 Task: Create List Brand M&A in Board DevOps Best Practices to Workspace Antivirus and Security Software. Create List Brand Integration in Board Sales Performance Benchmarking to Workspace Antivirus and Security Software. Create List Brand Rollout in Board IT Asset Management and Inventory Control to Workspace Antivirus and Security Software
Action: Mouse moved to (40, 312)
Screenshot: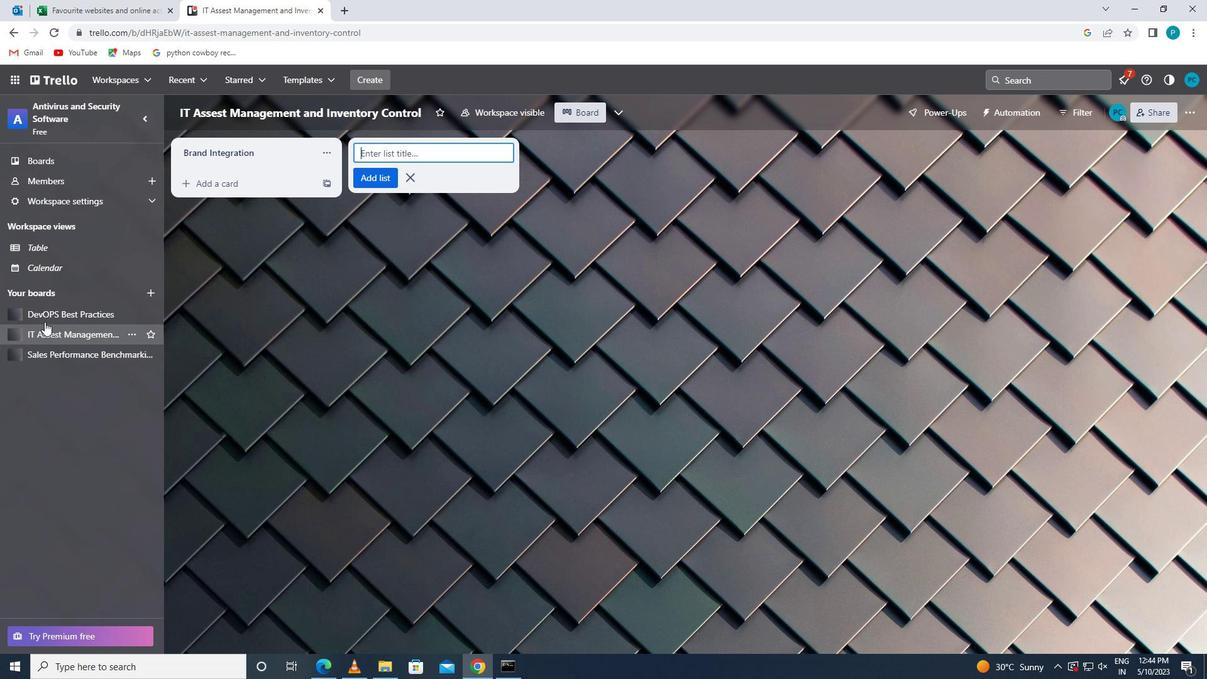 
Action: Mouse pressed left at (40, 312)
Screenshot: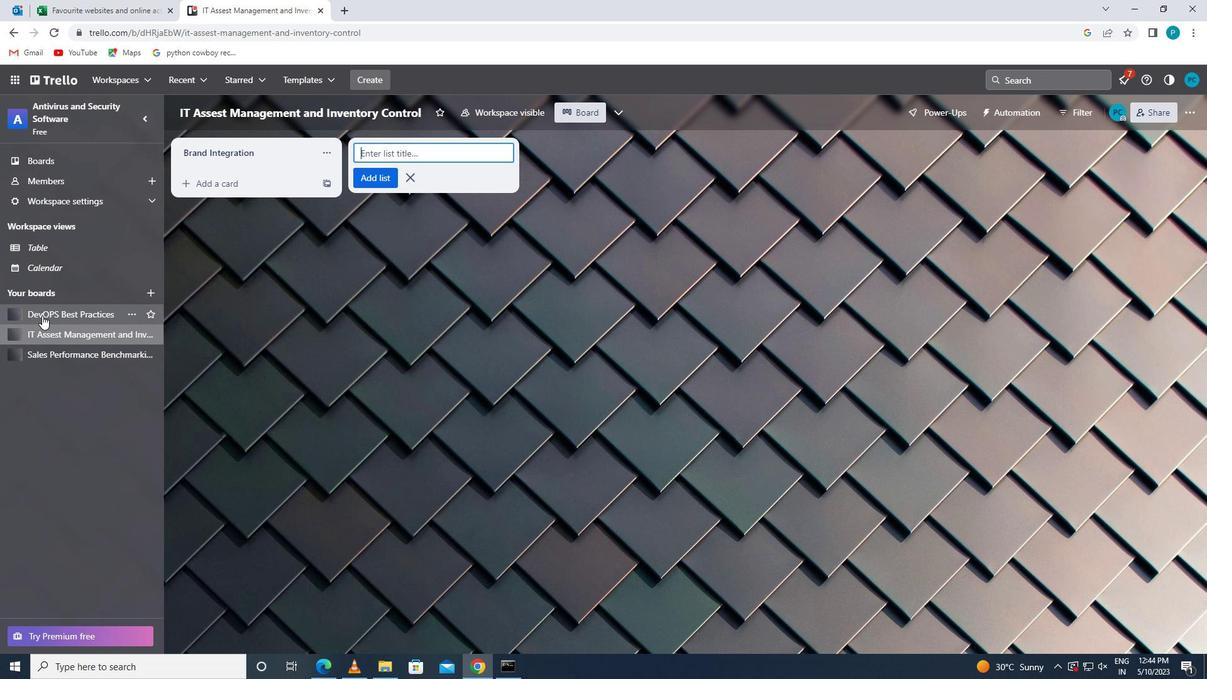 
Action: Mouse moved to (393, 156)
Screenshot: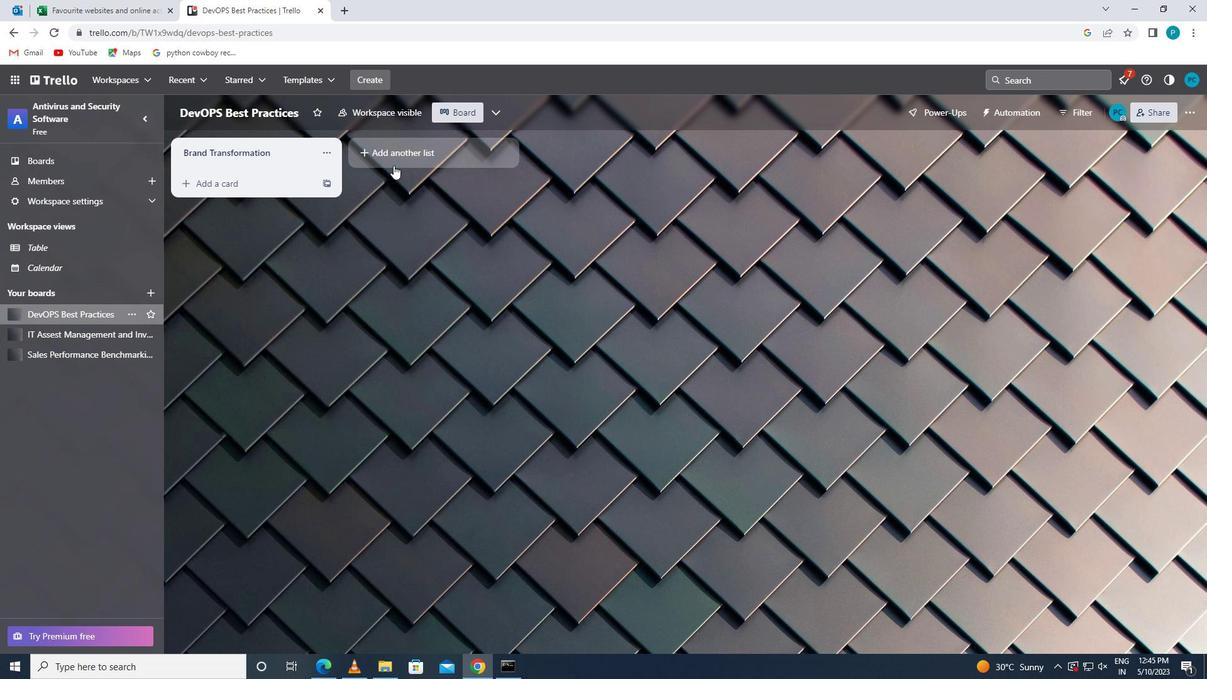 
Action: Mouse pressed left at (393, 156)
Screenshot: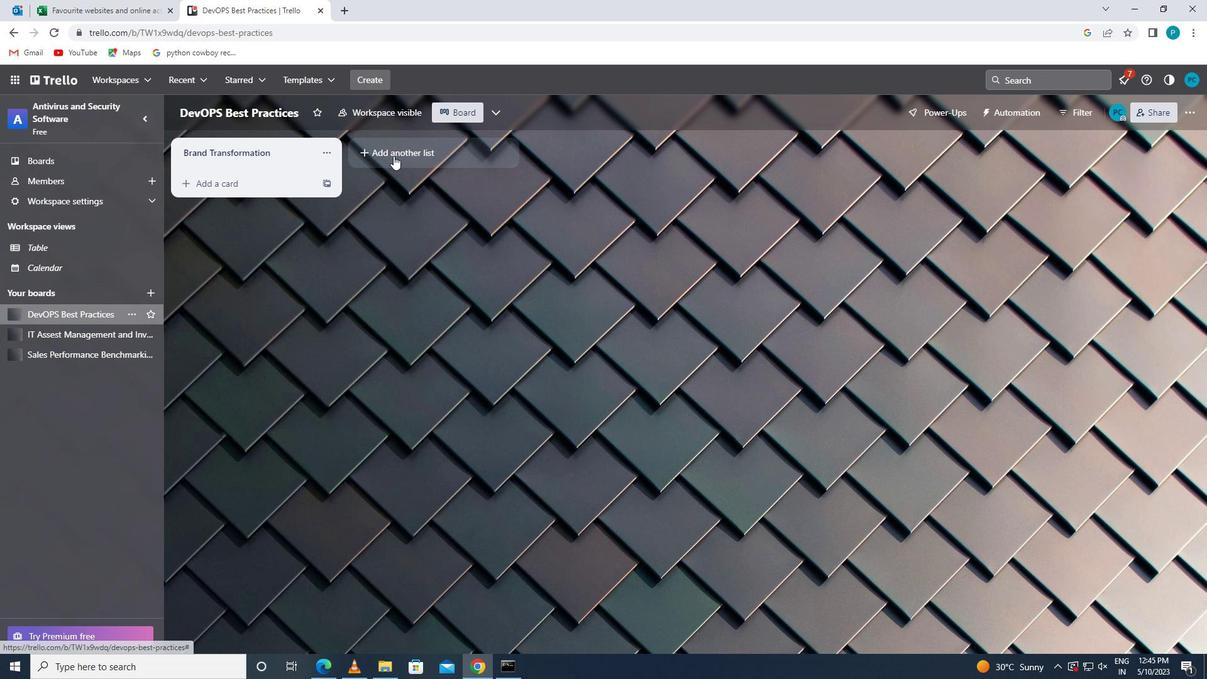 
Action: Key pressed <Key.caps_lock>m<Key.shift_r><Key.shift_r><Key.shift_r><Key.shift_r><Key.shift_r><Key.shift_r><Key.shift_r><Key.shift_r>&a
Screenshot: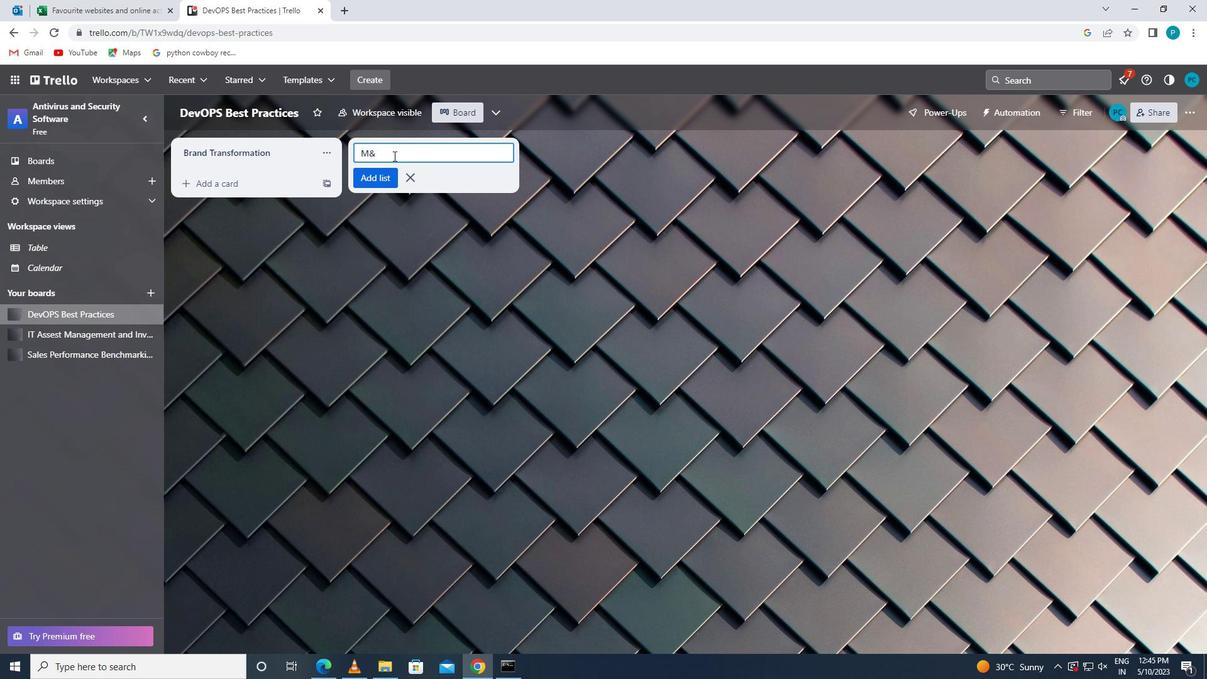 
Action: Mouse moved to (357, 150)
Screenshot: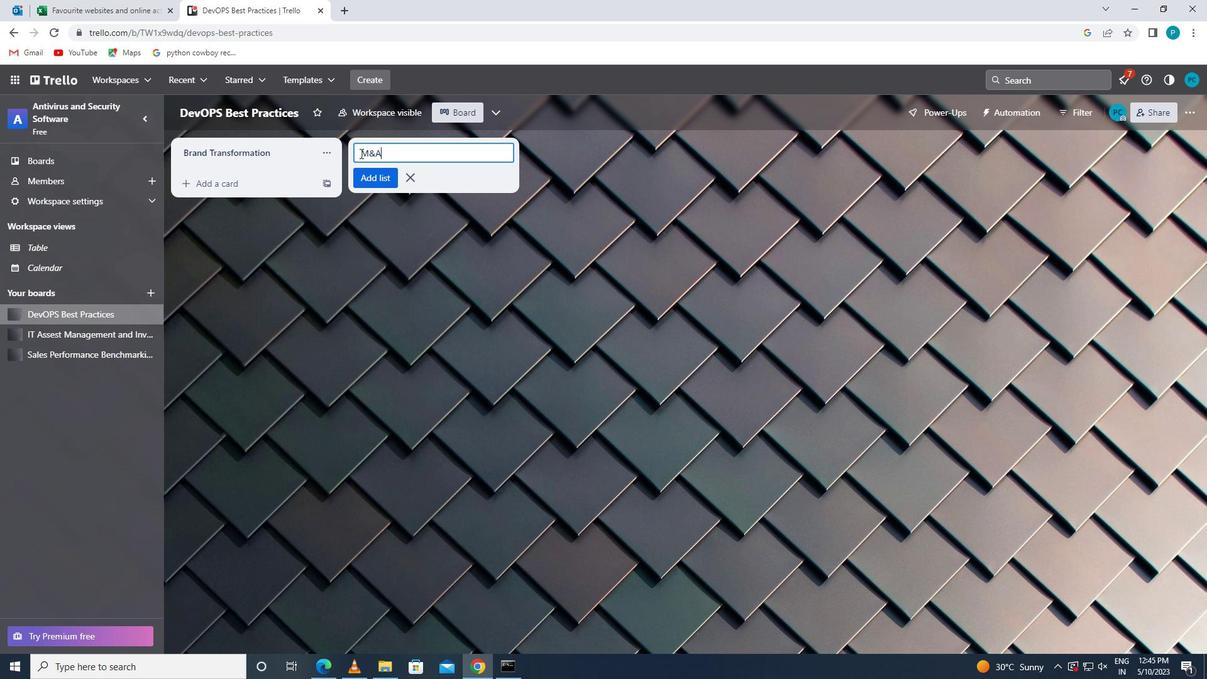
Action: Mouse pressed left at (357, 150)
Screenshot: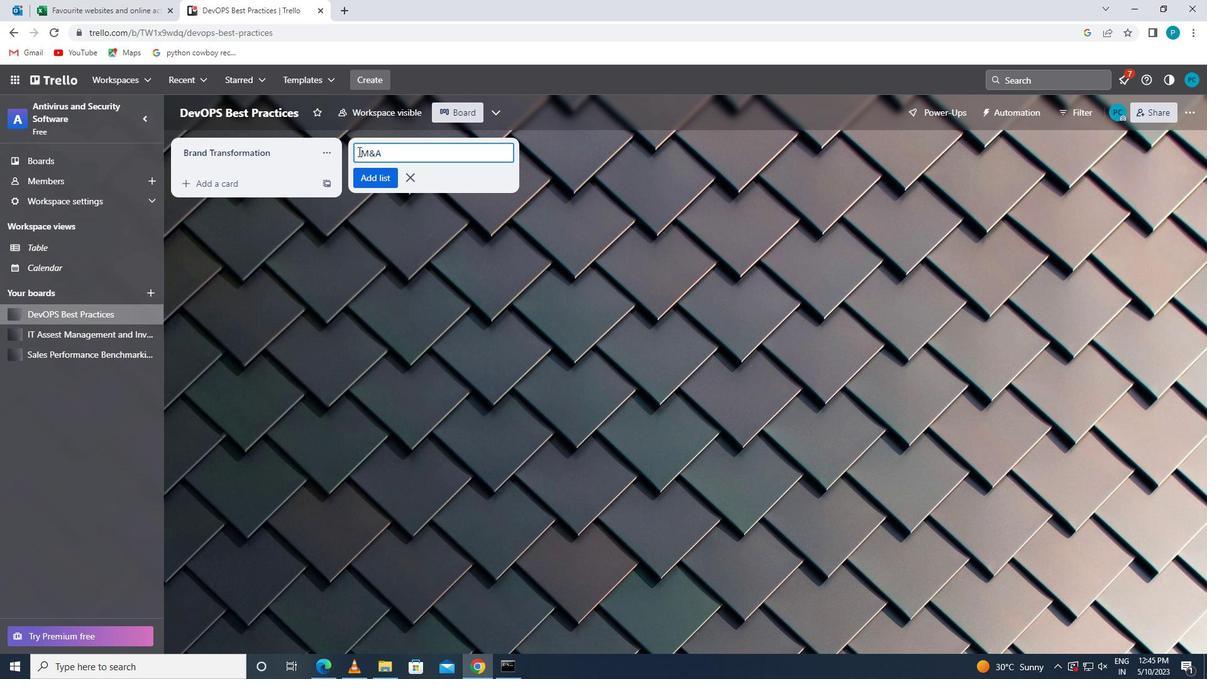 
Action: Mouse moved to (362, 160)
Screenshot: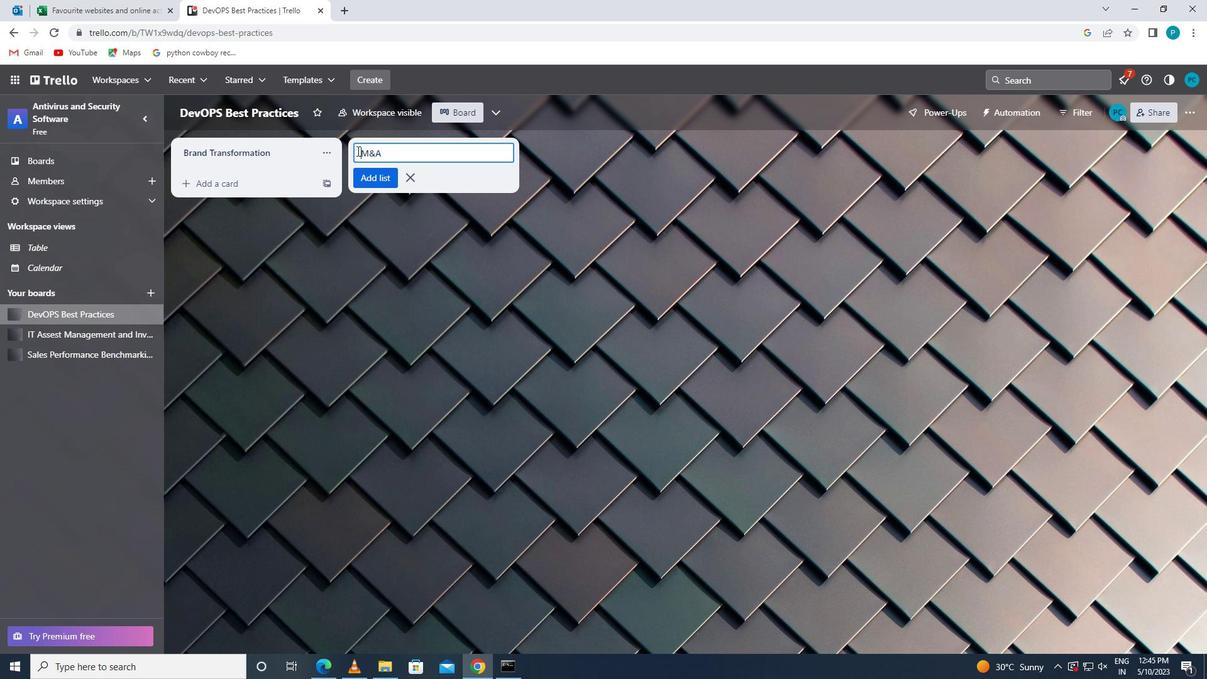 
Action: Key pressed <Key.space><Key.space>b<Key.caps_lock>rand<Key.space>
Screenshot: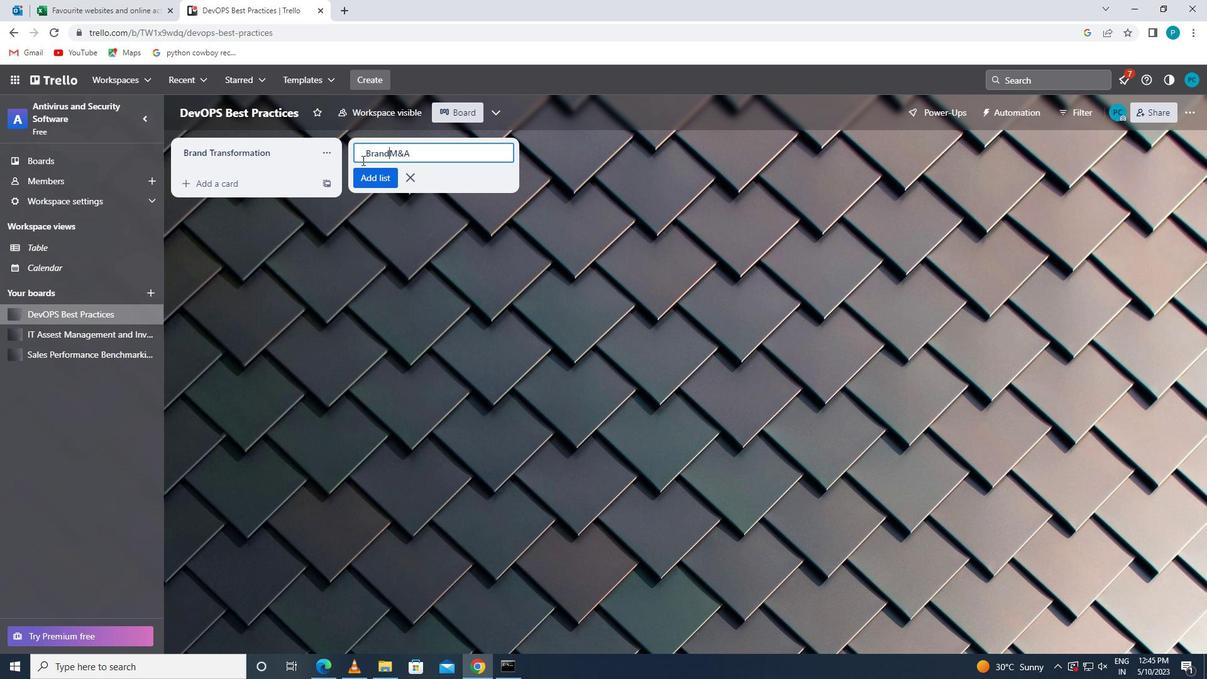 
Action: Mouse moved to (362, 152)
Screenshot: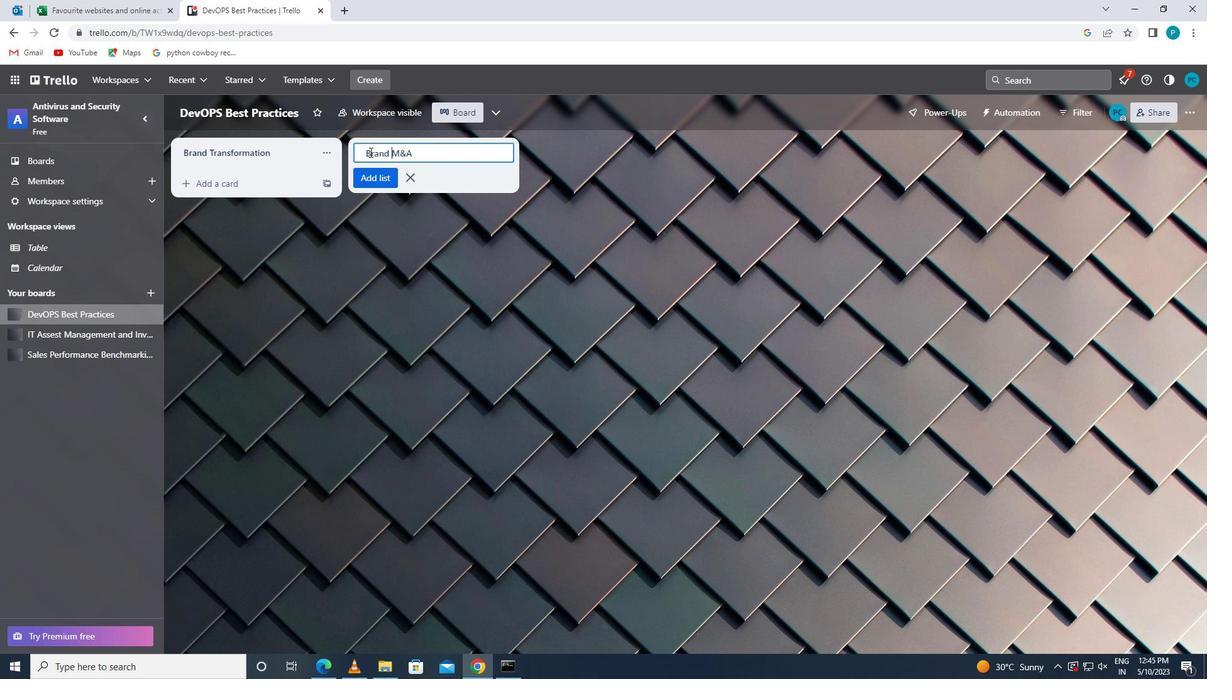 
Action: Mouse pressed left at (362, 152)
Screenshot: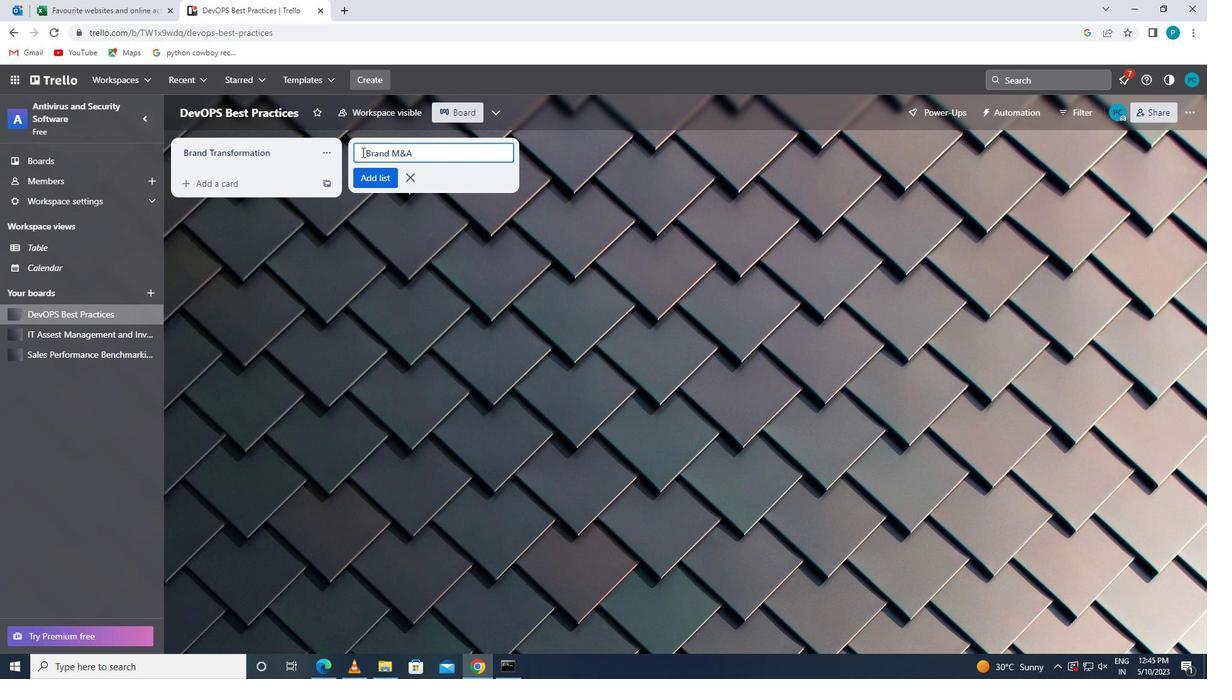 
Action: Key pressed <Key.backspace><Key.backspace>
Screenshot: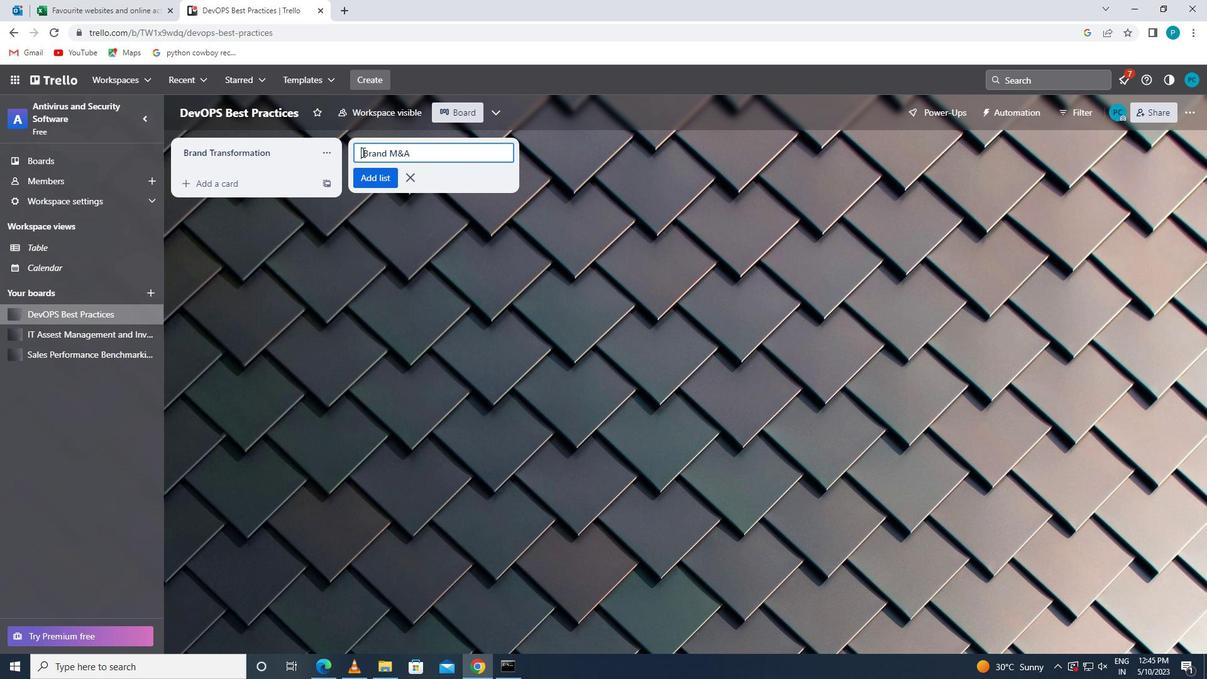 
Action: Mouse moved to (386, 183)
Screenshot: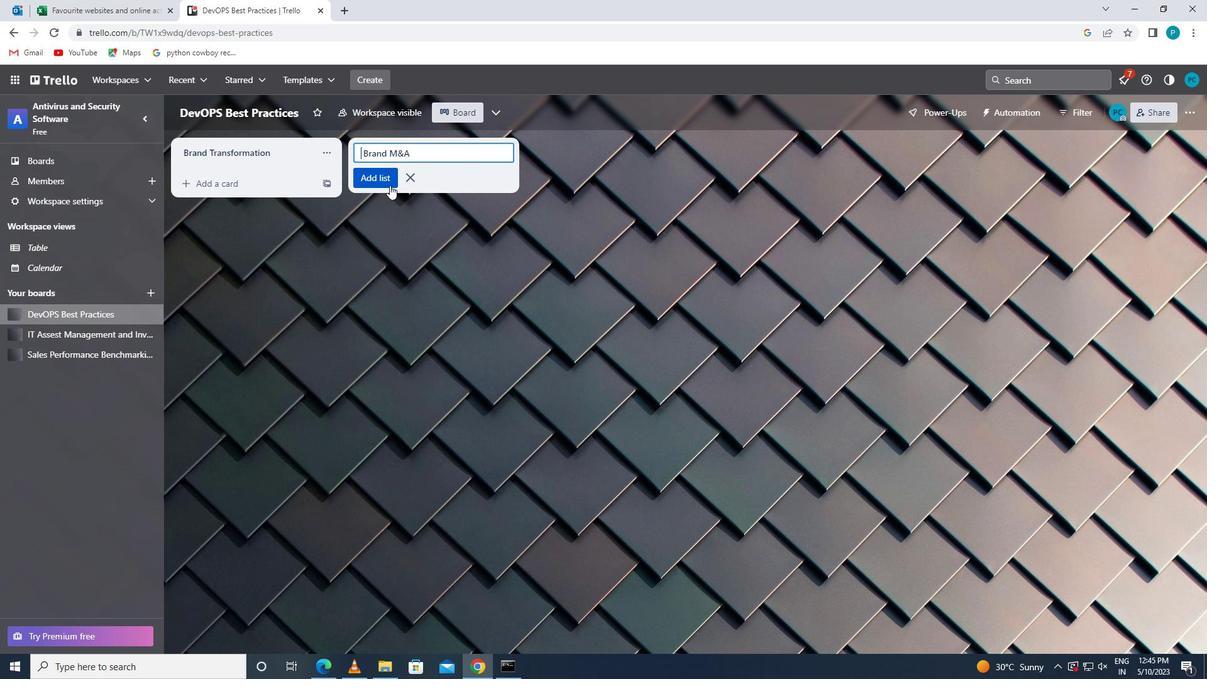 
Action: Mouse pressed left at (386, 183)
Screenshot: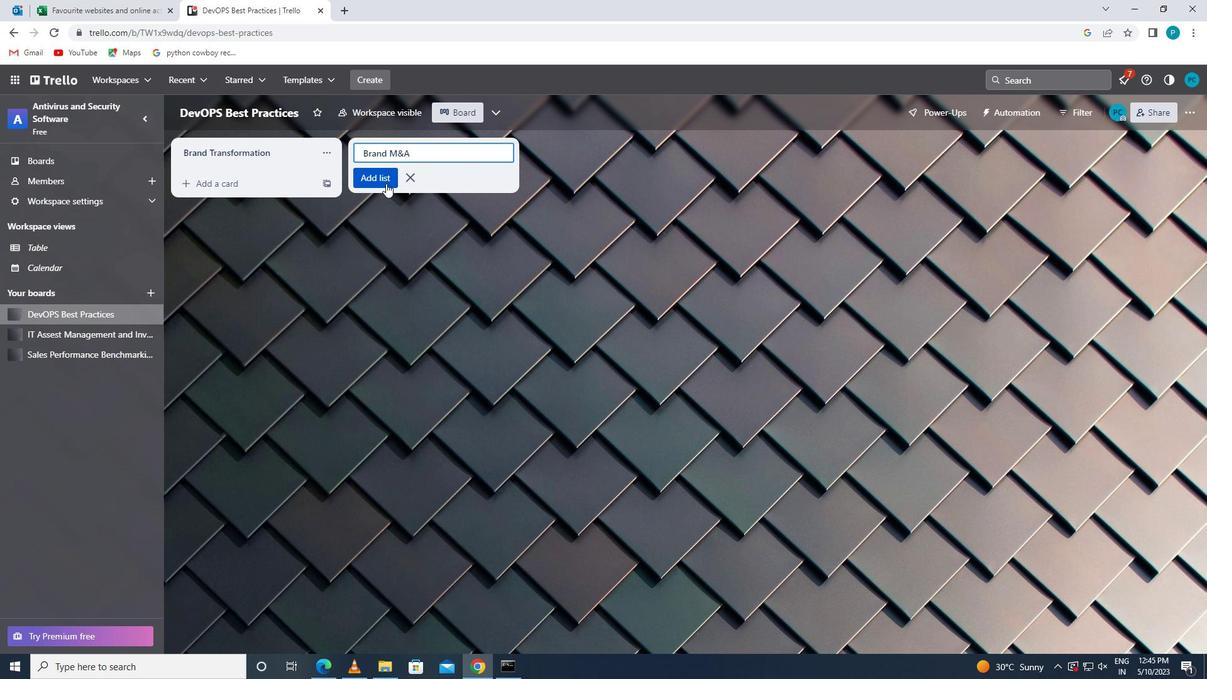 
Action: Mouse moved to (70, 357)
Screenshot: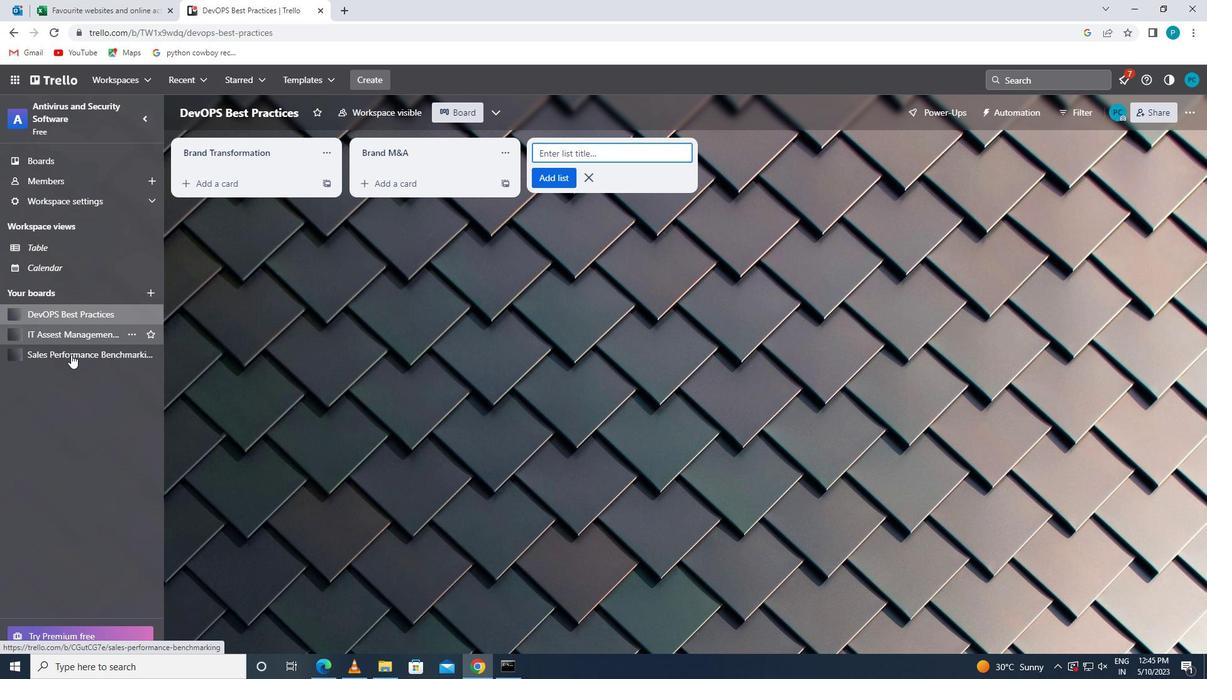 
Action: Mouse pressed left at (70, 357)
Screenshot: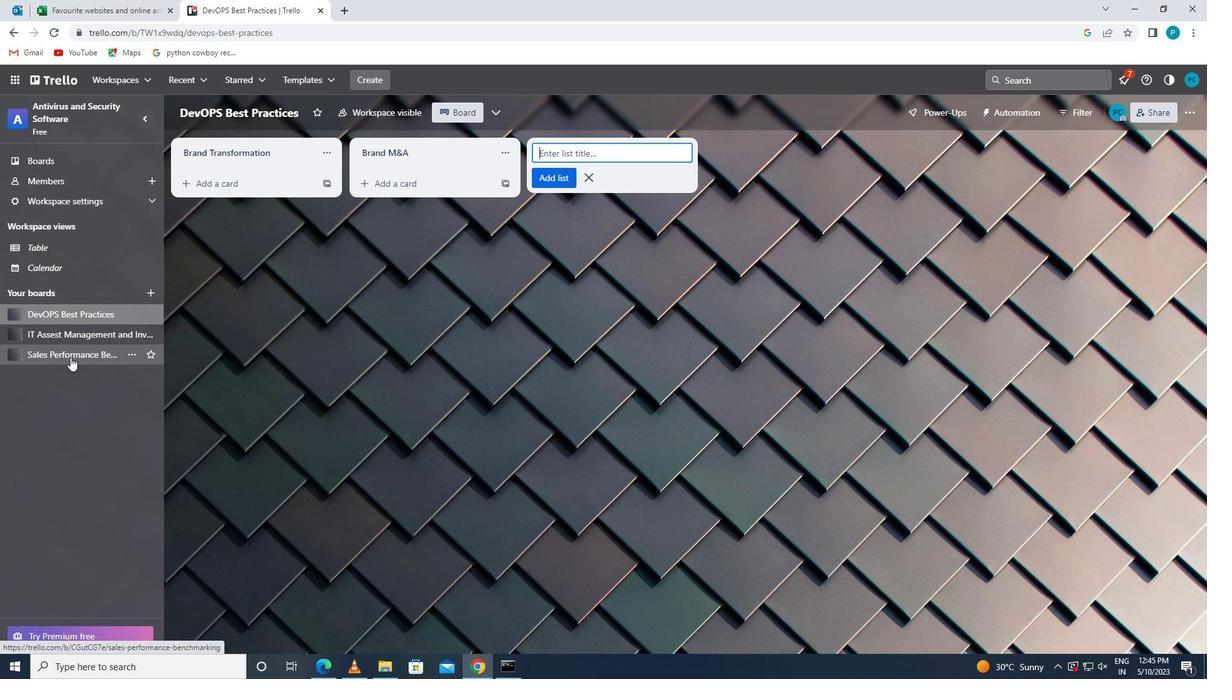 
Action: Mouse moved to (434, 145)
Screenshot: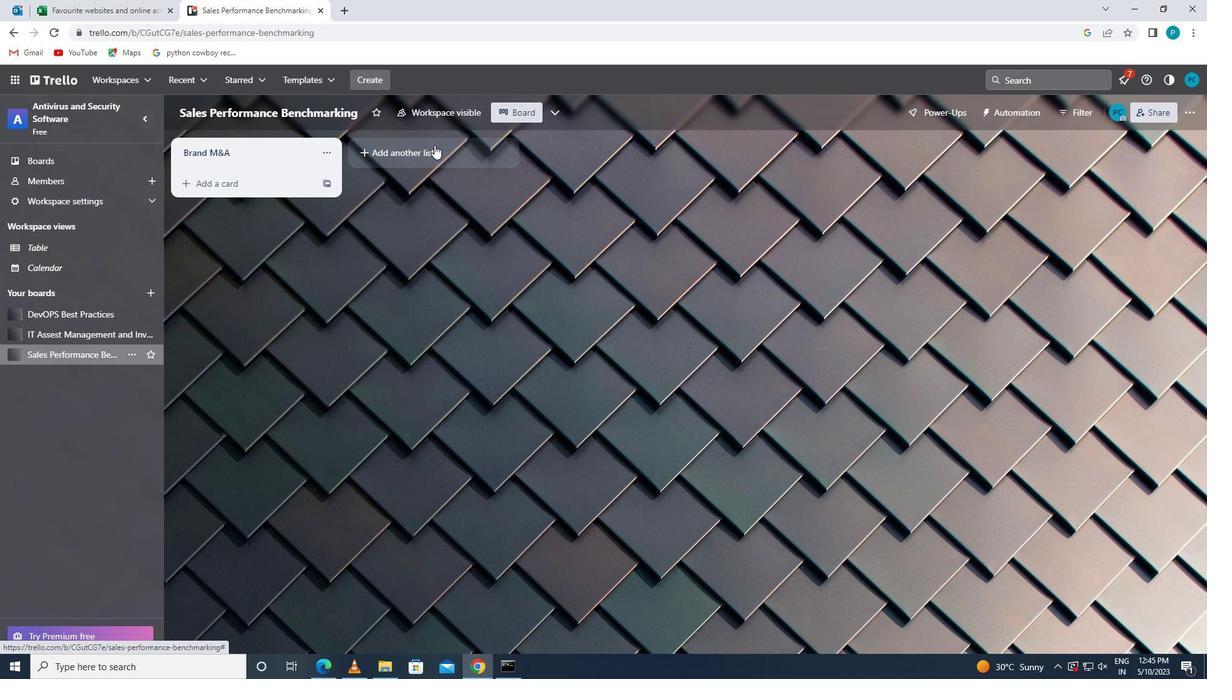 
Action: Mouse pressed left at (434, 145)
Screenshot: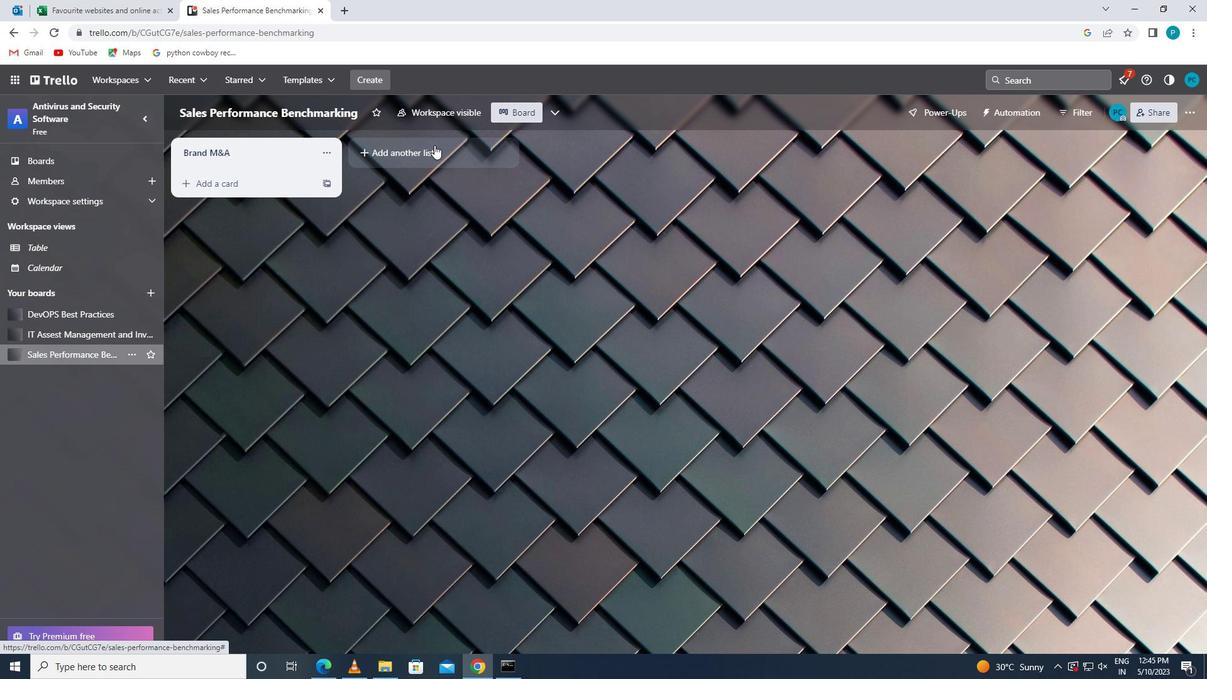 
Action: Key pressed <Key.caps_lock>b<Key.caps_lock>rand<Key.space><Key.caps_lock>i<Key.caps_lock>ntegration
Screenshot: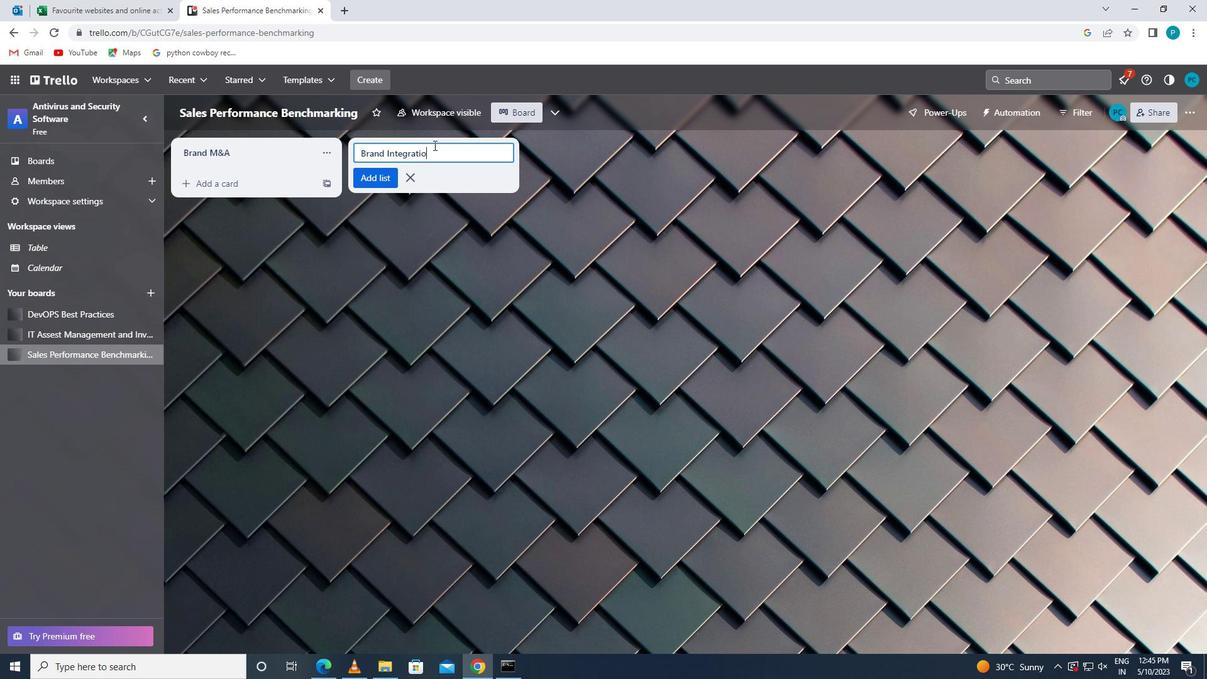 
Action: Mouse moved to (386, 176)
Screenshot: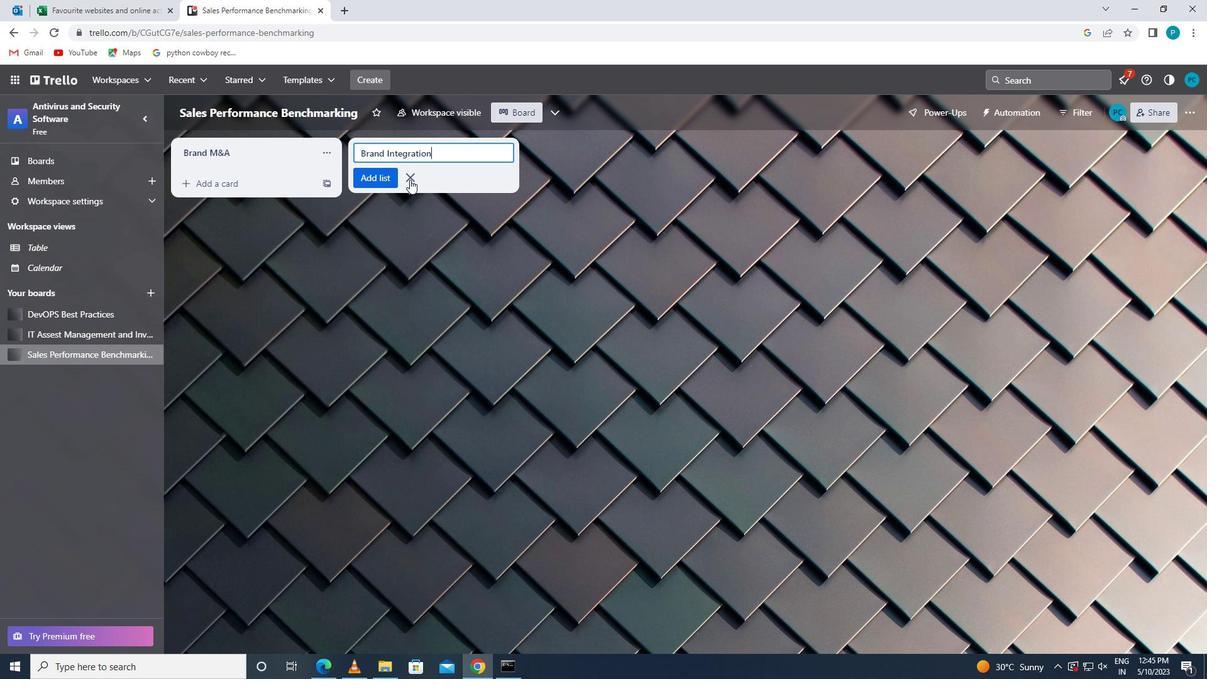 
Action: Mouse pressed left at (386, 176)
Screenshot: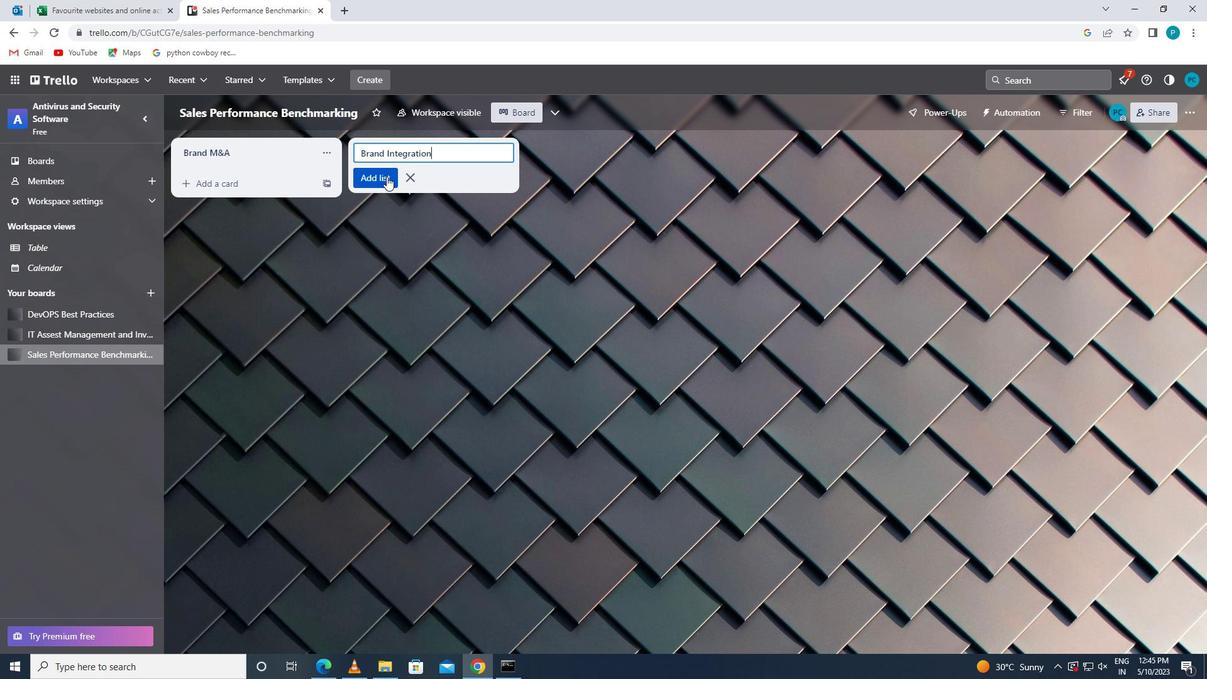 
Action: Mouse moved to (74, 336)
Screenshot: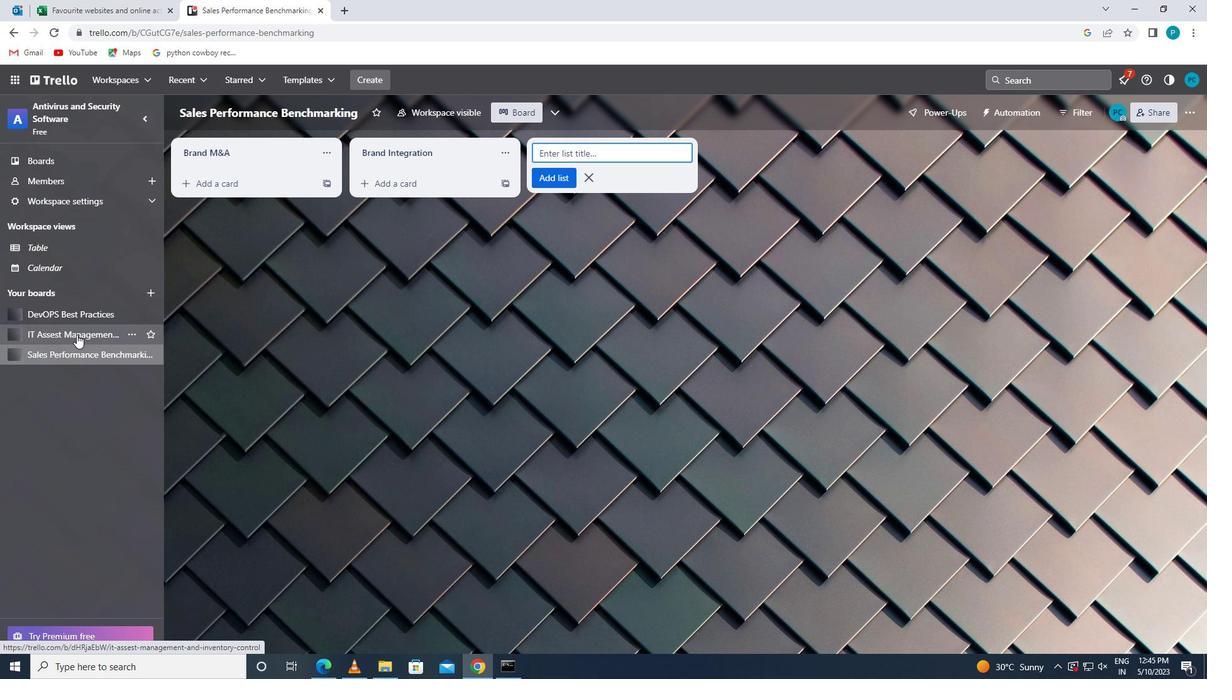 
Action: Mouse pressed left at (74, 336)
Screenshot: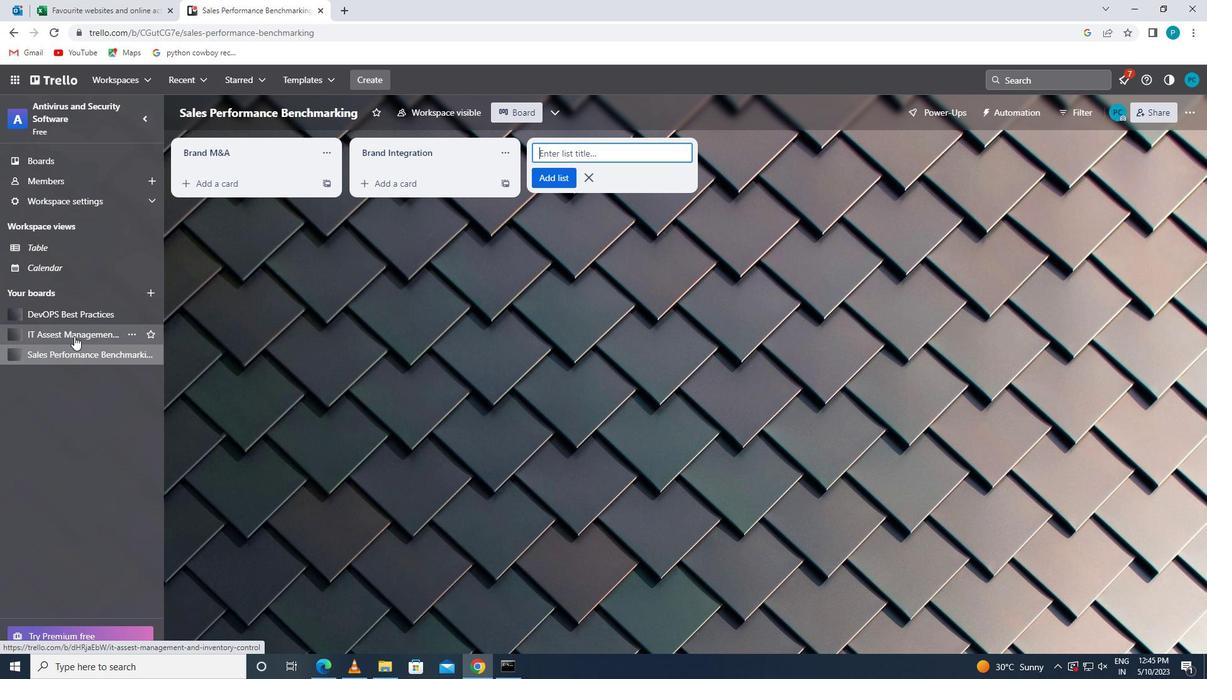
Action: Mouse moved to (459, 160)
Screenshot: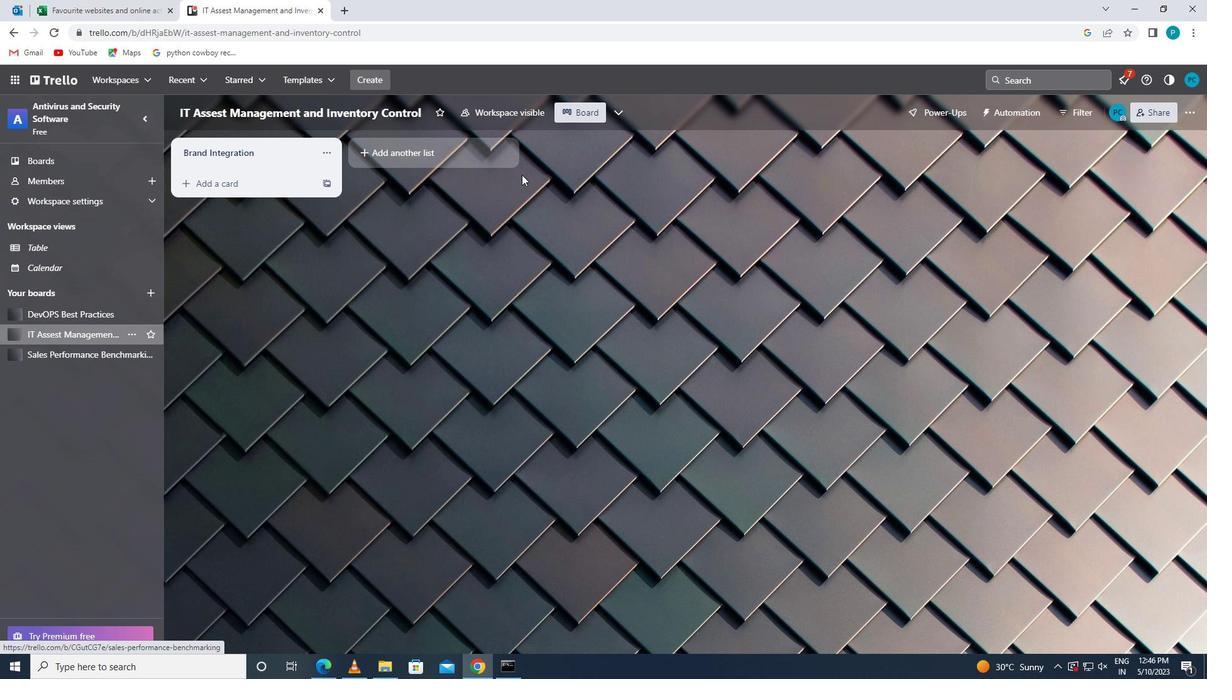 
Action: Mouse pressed left at (459, 160)
Screenshot: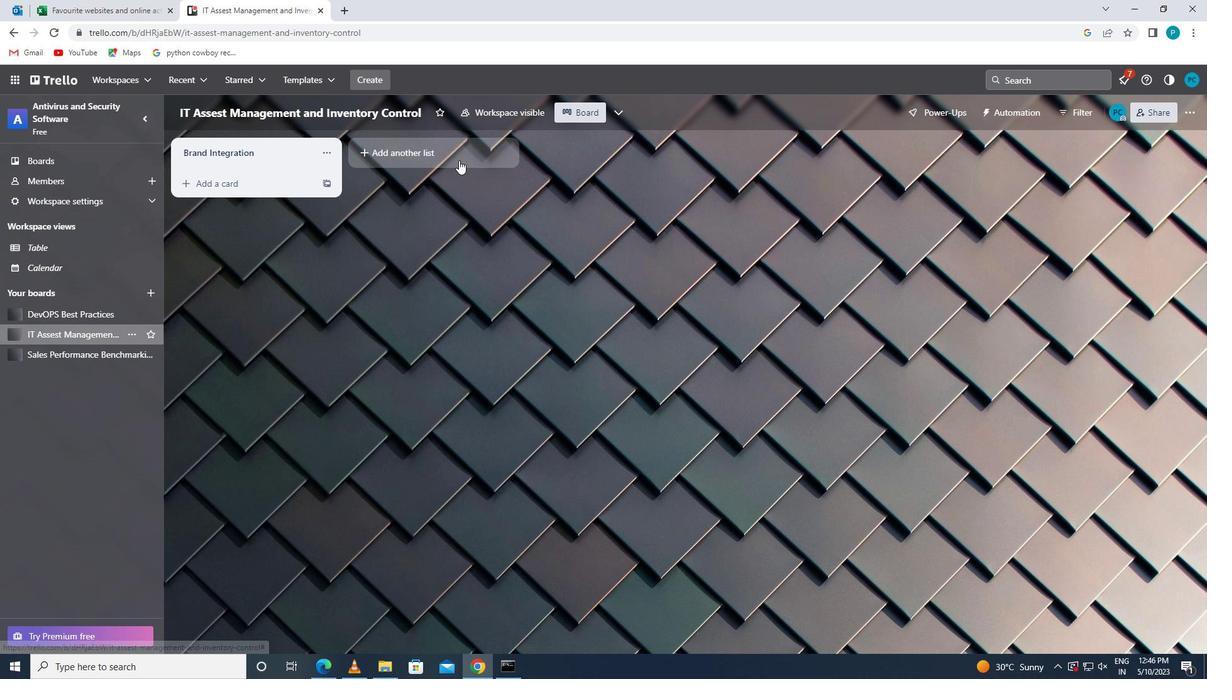 
Action: Key pressed <Key.caps_lock>b<Key.caps_lock>rand<Key.space><Key.caps_lock>r<Key.caps_lock>ollout
Screenshot: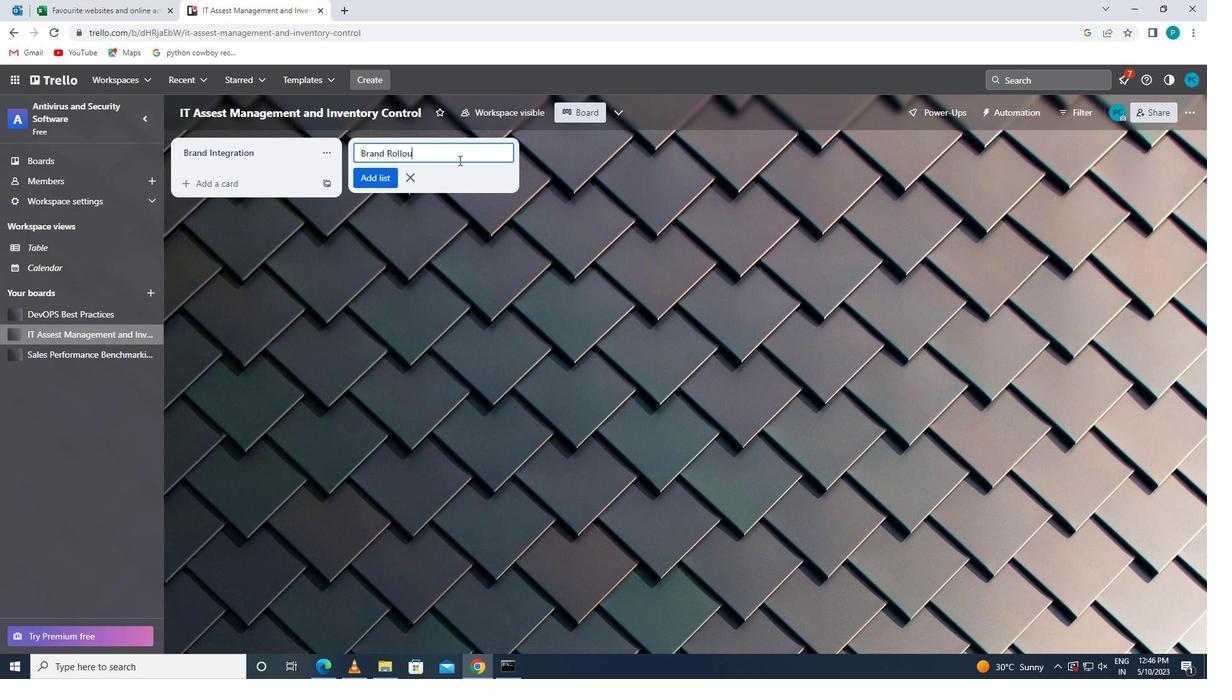 
Action: Mouse moved to (371, 176)
Screenshot: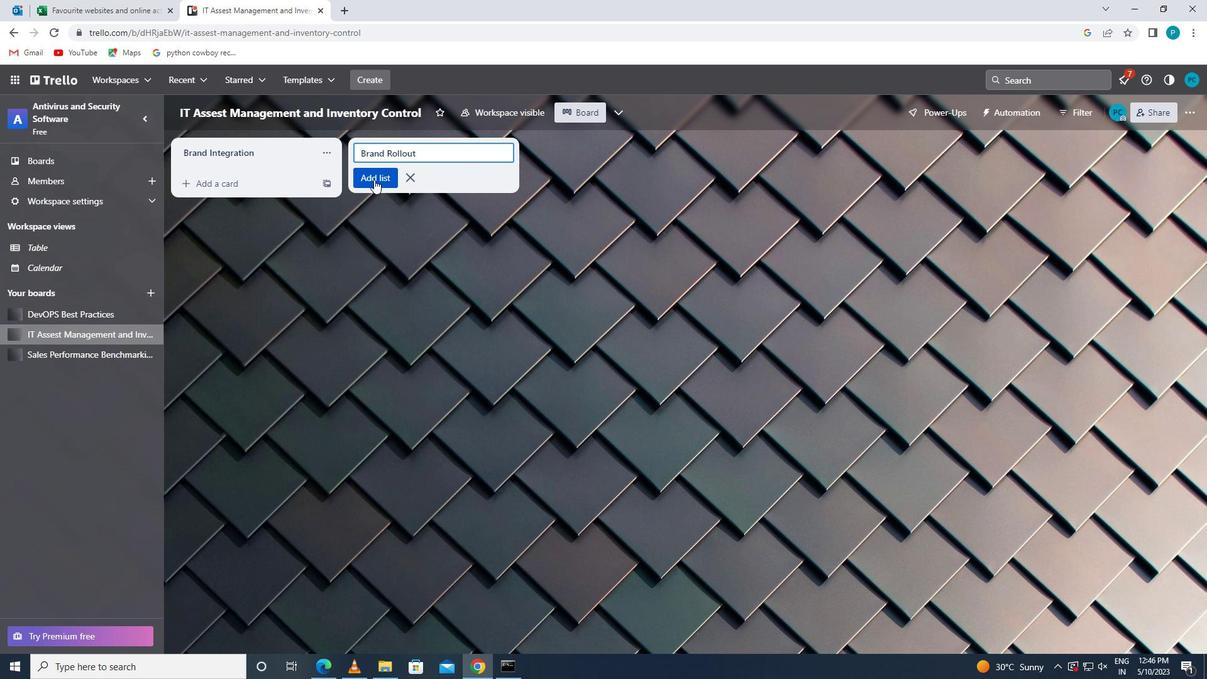 
Action: Mouse pressed left at (371, 176)
Screenshot: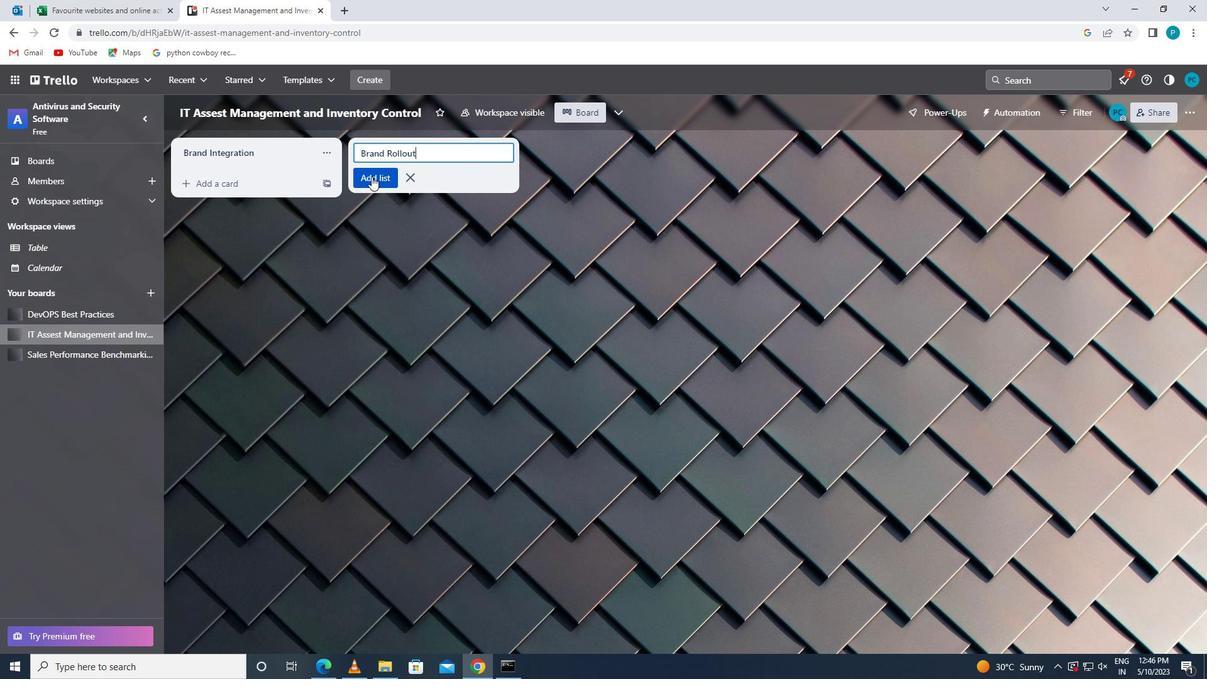 
